 Task: Reset Speed
Action: Mouse moved to (639, 251)
Screenshot: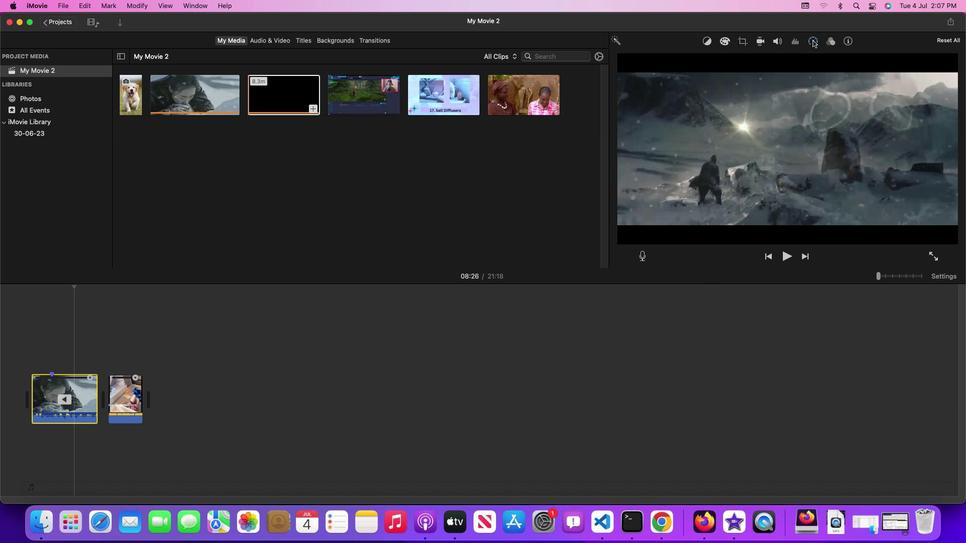 
Action: Mouse pressed left at (639, 251)
Screenshot: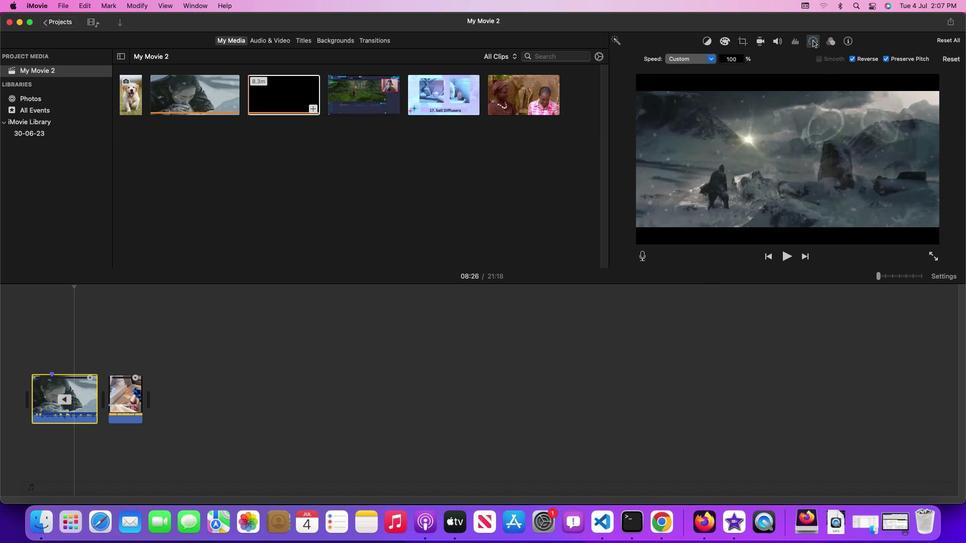 
Action: Mouse moved to (639, 251)
Screenshot: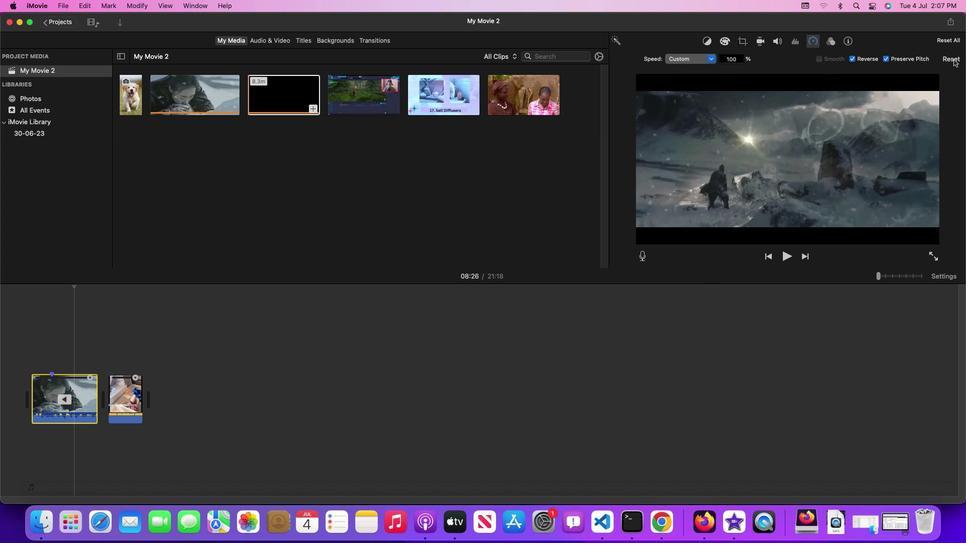 
Action: Mouse pressed left at (639, 251)
Screenshot: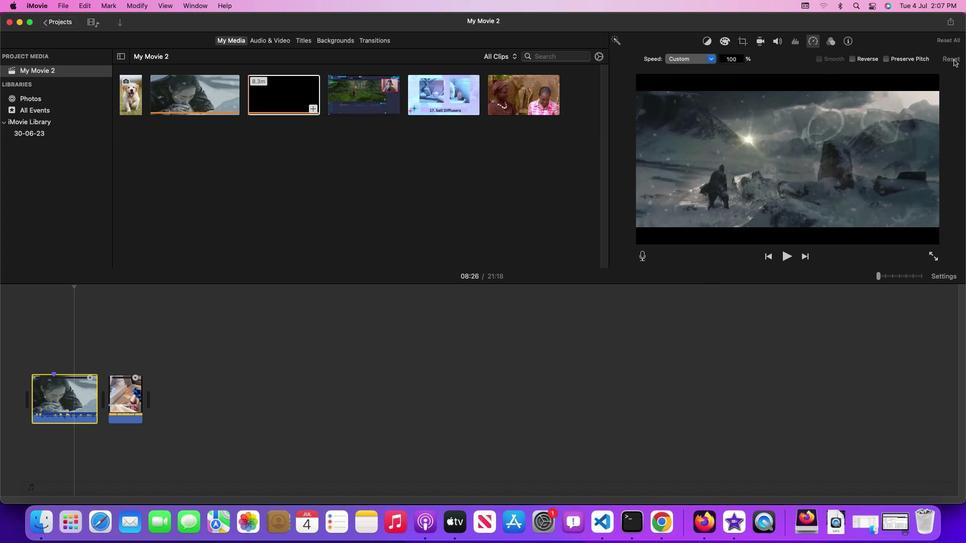 
Action: Mouse moved to (639, 251)
Screenshot: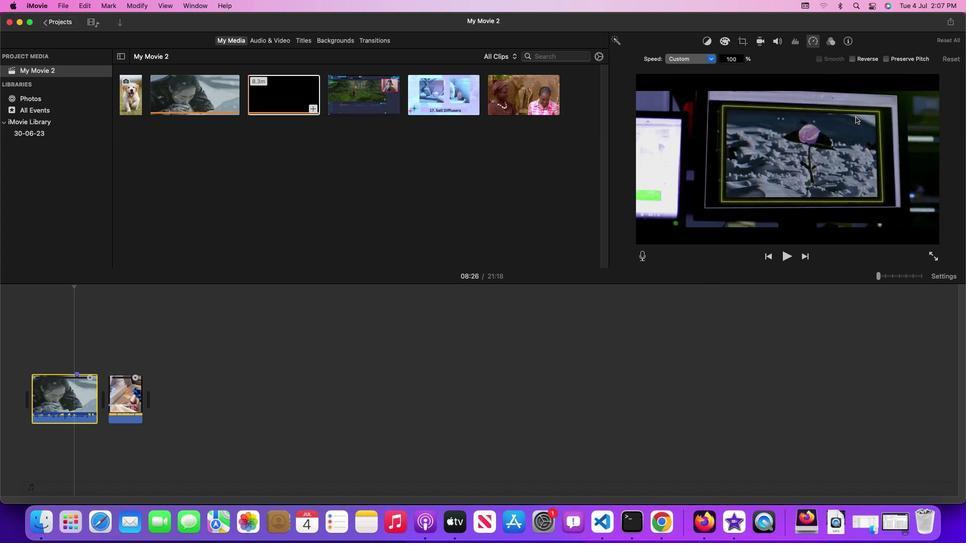 
